 Task: Create List Mentoring in Board Data Analytics Software to Workspace Corporate Finance. Create List Coaching in Board Crisis Planning to Workspace Corporate Finance. Create List Training and Development in Board Sales Funnel Optimization and Conversion Rate Analysis to Workspace Corporate Finance
Action: Mouse moved to (52, 286)
Screenshot: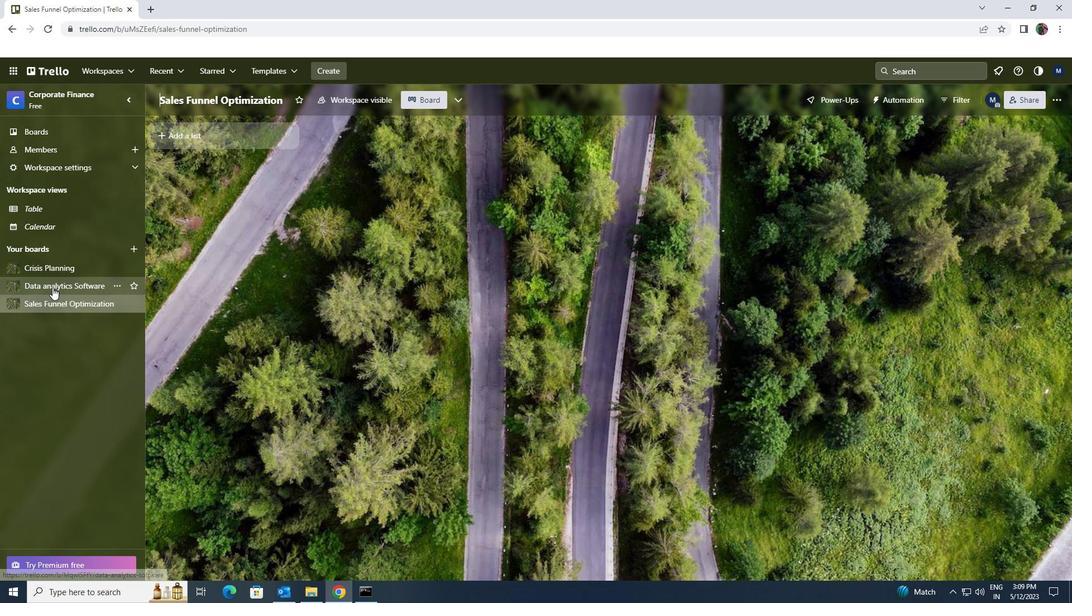 
Action: Mouse pressed left at (52, 286)
Screenshot: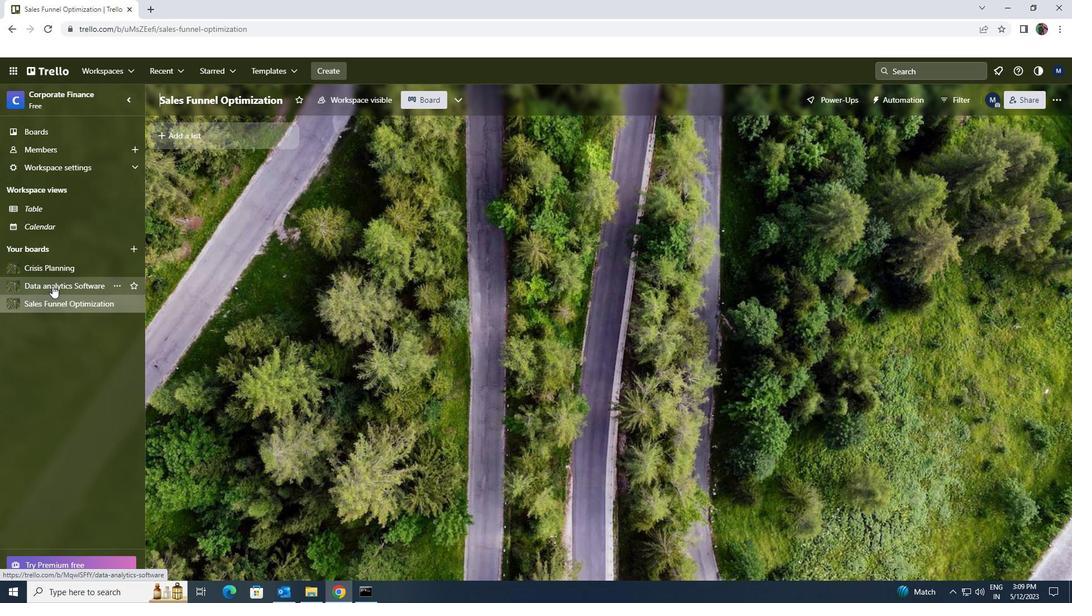
Action: Mouse moved to (192, 139)
Screenshot: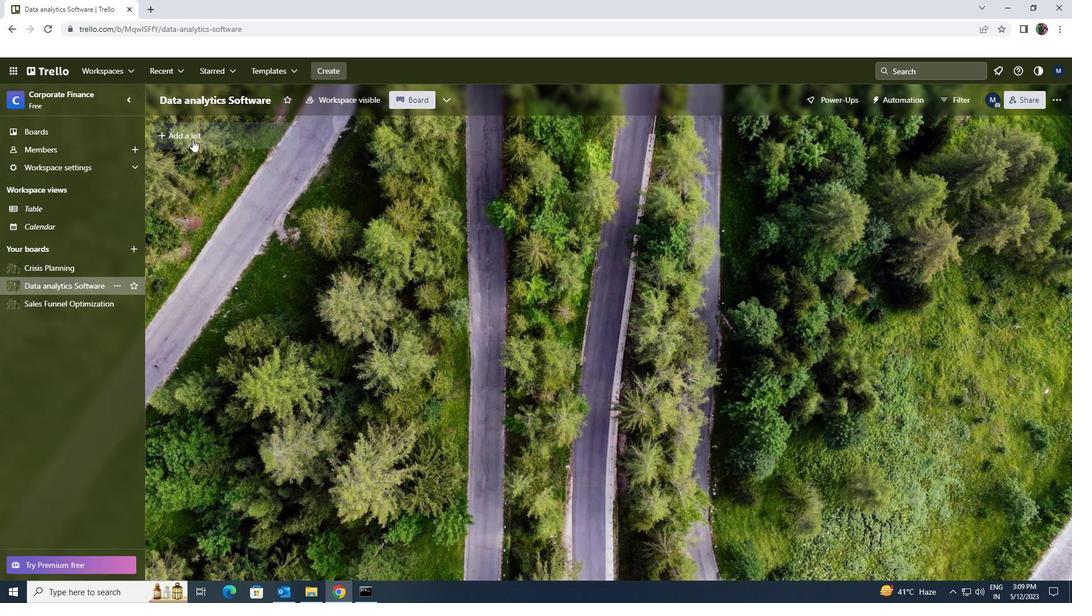 
Action: Mouse pressed left at (192, 139)
Screenshot: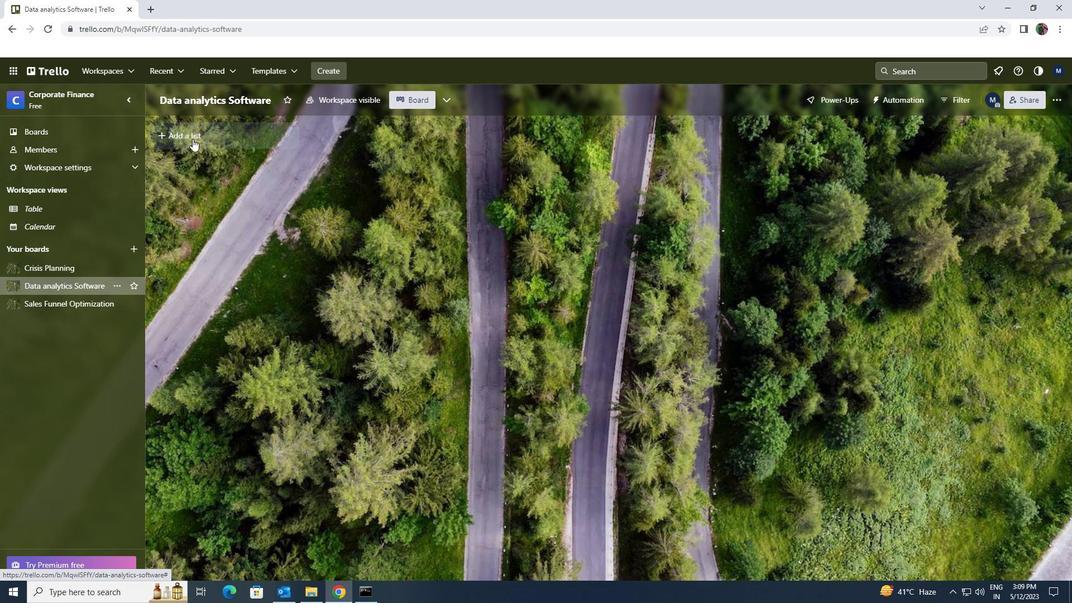 
Action: Key pressed <Key.shift>MENTORING
Screenshot: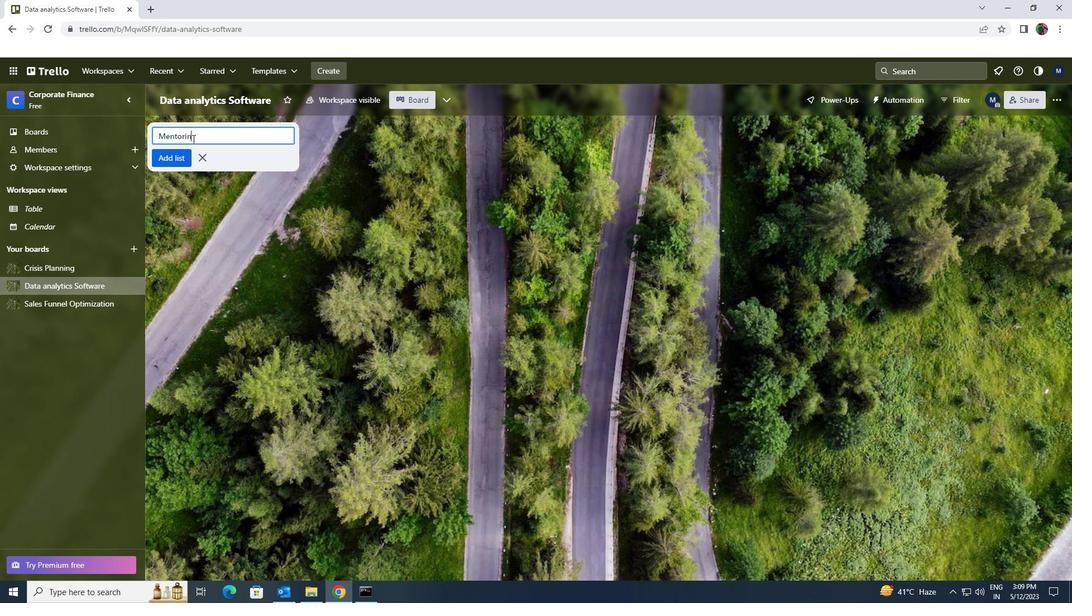 
Action: Mouse moved to (175, 157)
Screenshot: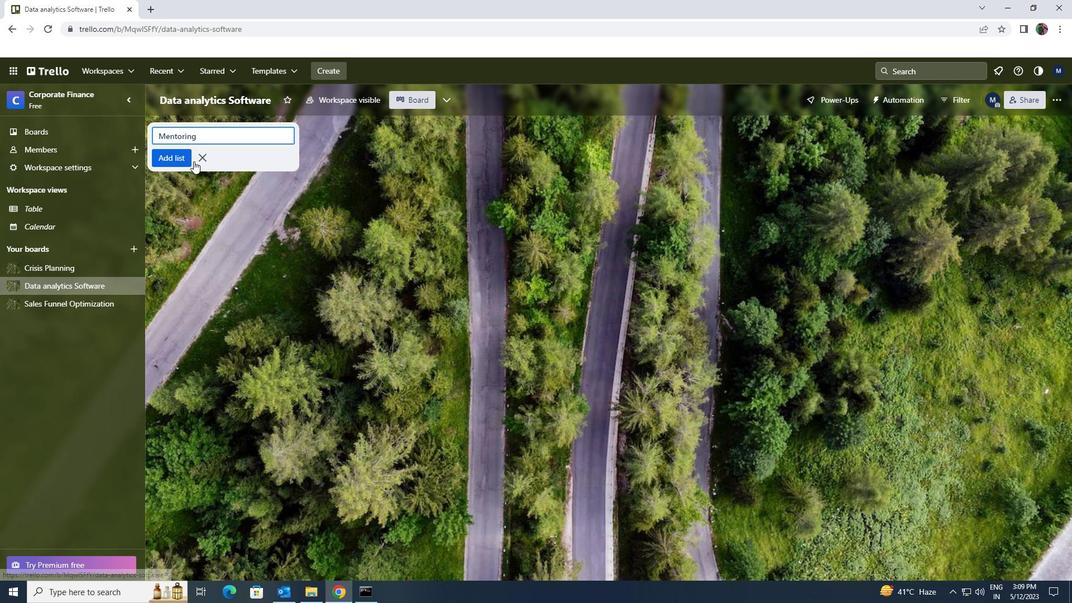 
Action: Mouse pressed left at (175, 157)
Screenshot: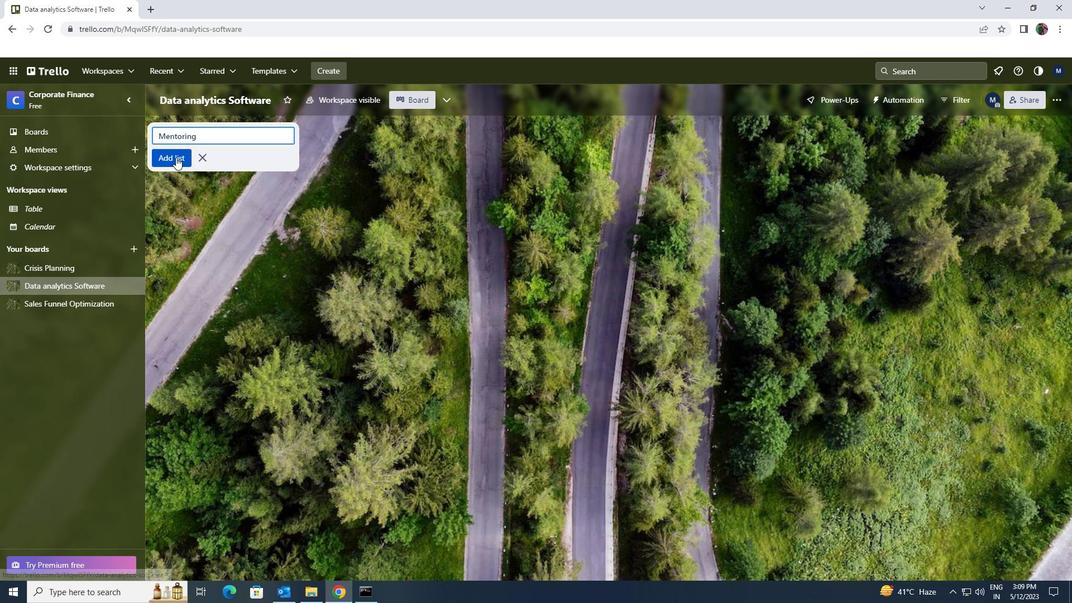 
Action: Mouse moved to (73, 270)
Screenshot: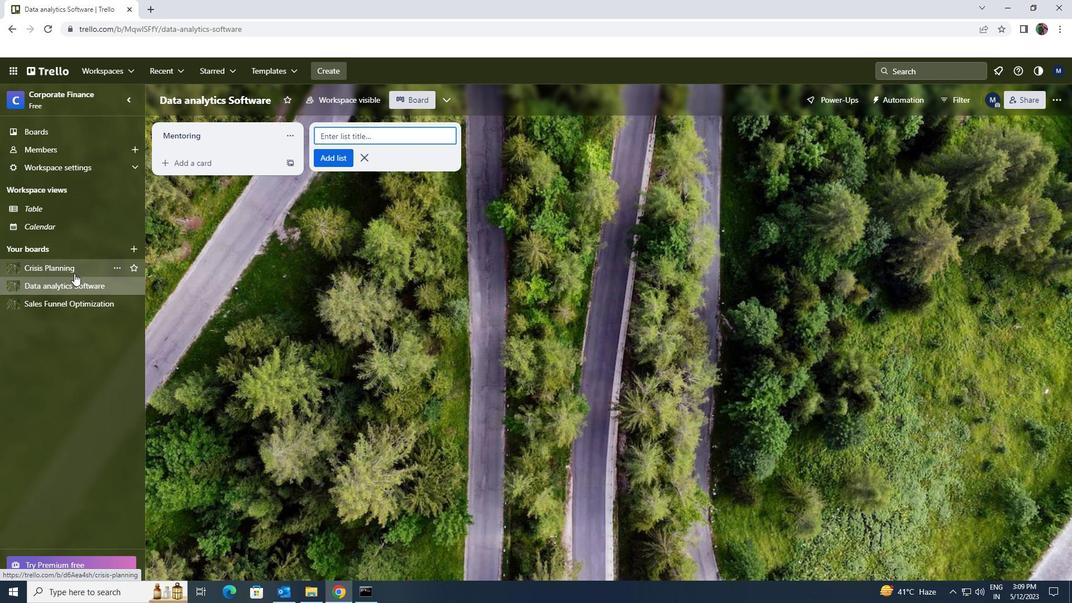 
Action: Mouse pressed left at (73, 270)
Screenshot: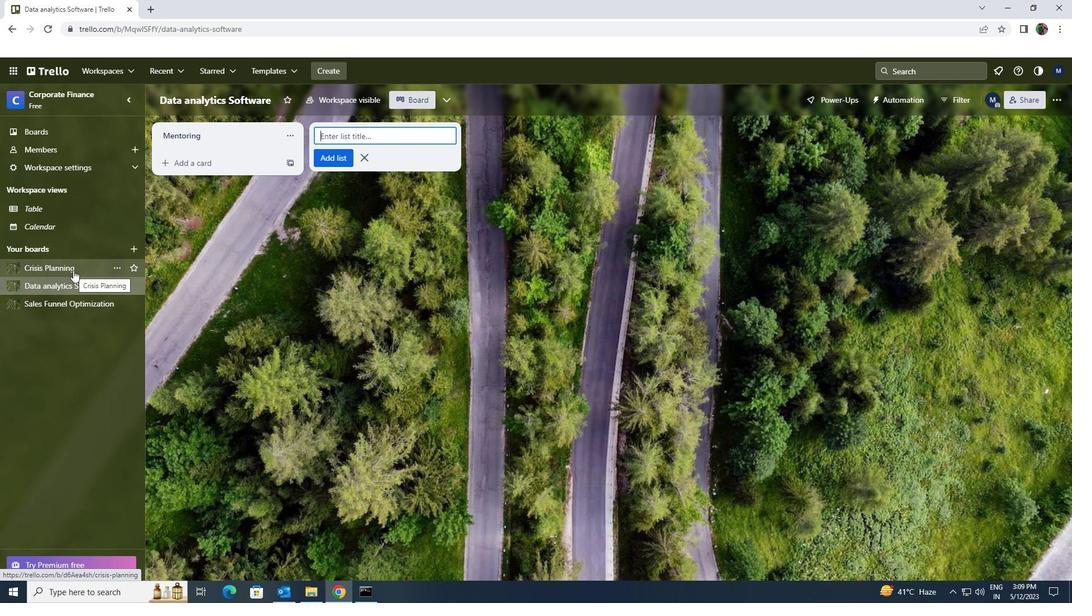 
Action: Mouse moved to (165, 137)
Screenshot: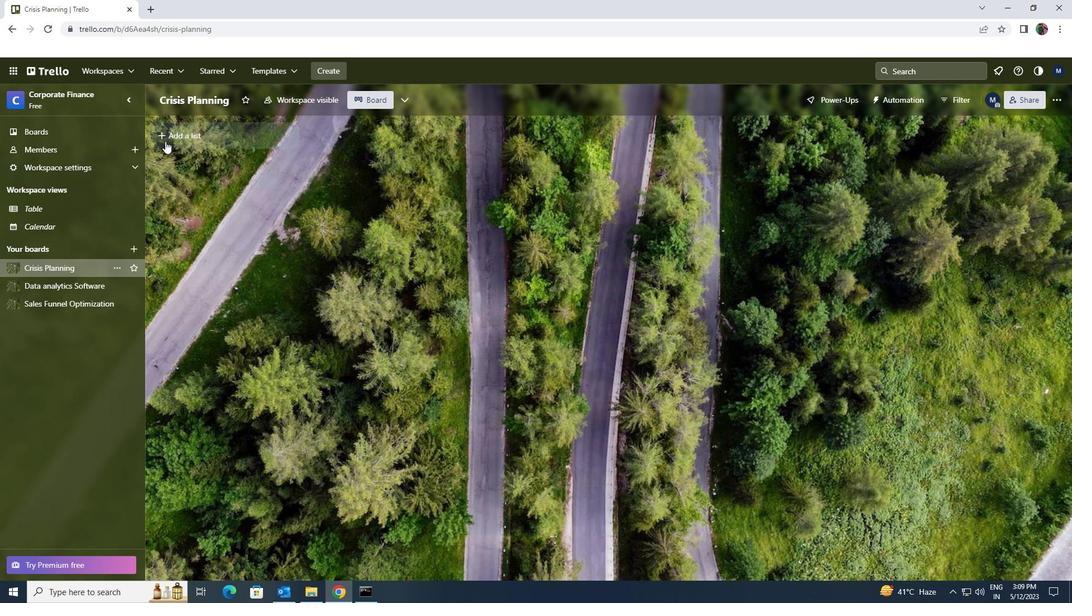 
Action: Mouse pressed left at (165, 137)
Screenshot: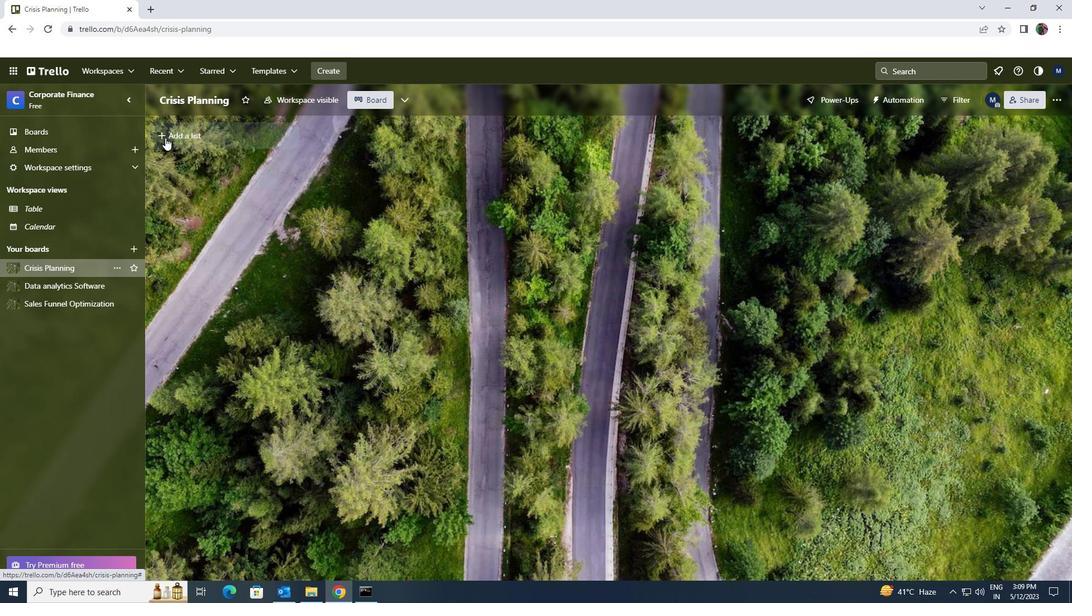
Action: Key pressed <Key.shift>COACHING
Screenshot: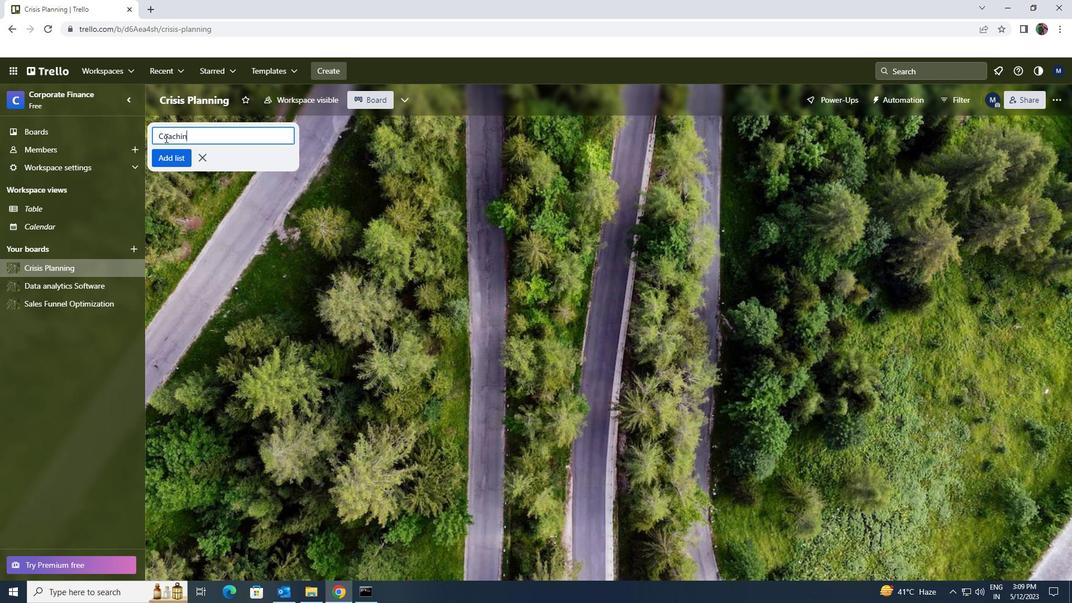 
Action: Mouse moved to (168, 150)
Screenshot: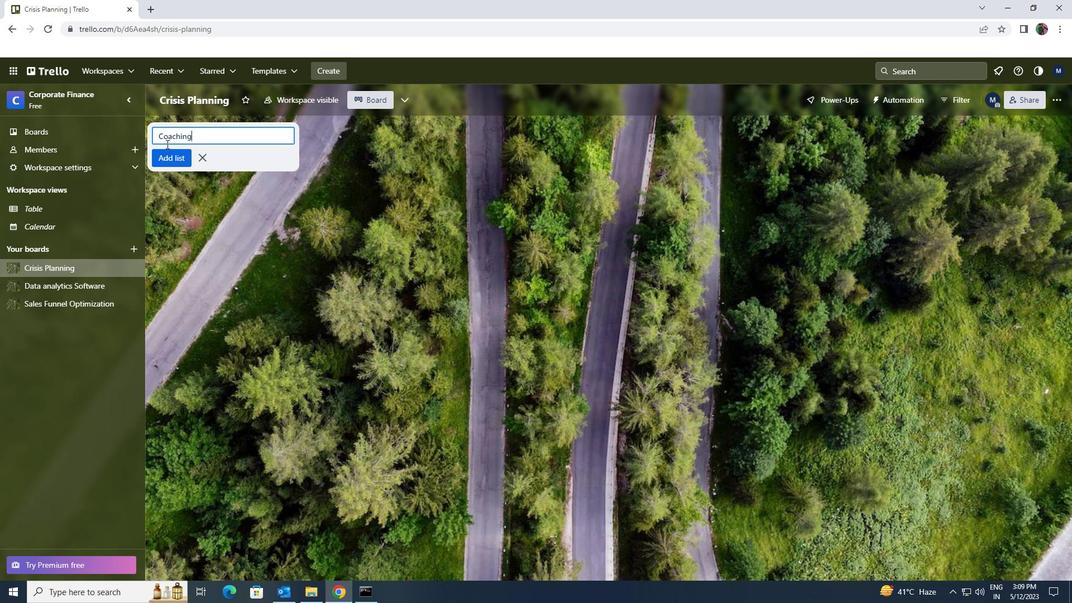 
Action: Mouse pressed left at (168, 150)
Screenshot: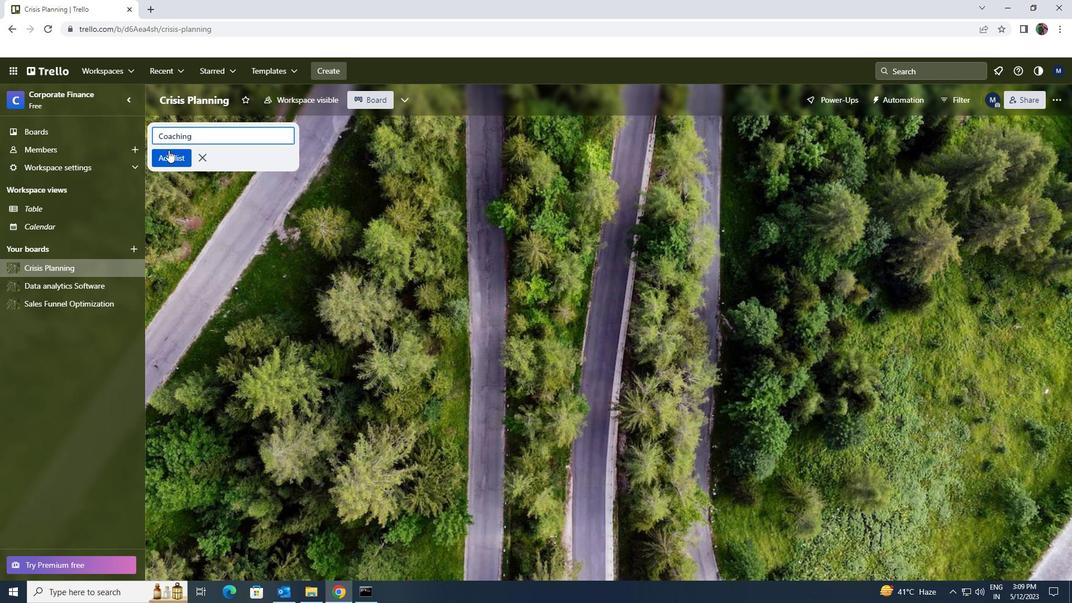 
Action: Mouse moved to (87, 307)
Screenshot: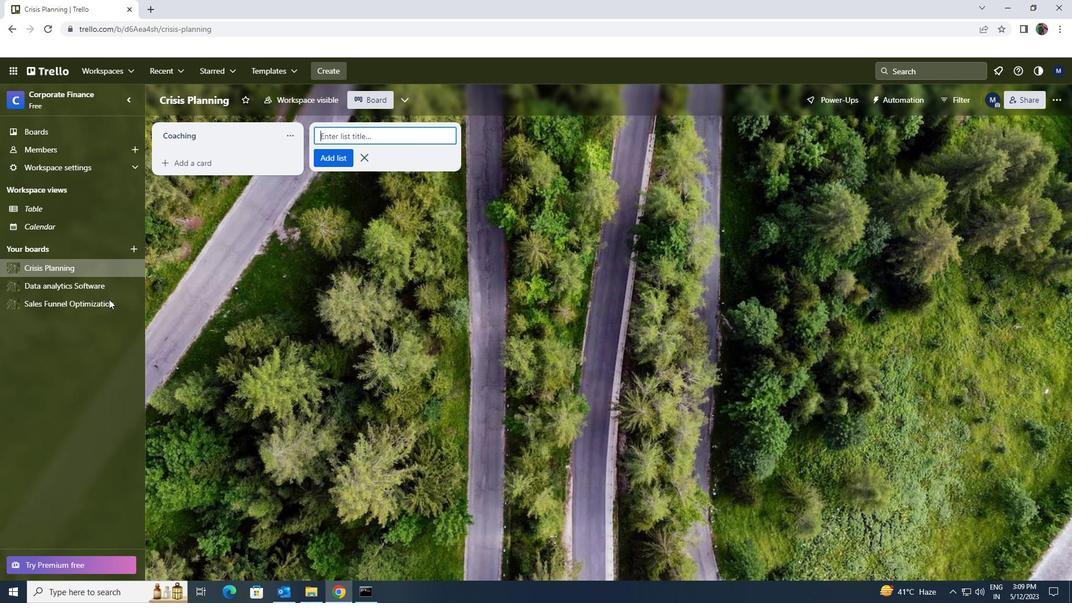 
Action: Mouse pressed left at (87, 307)
Screenshot: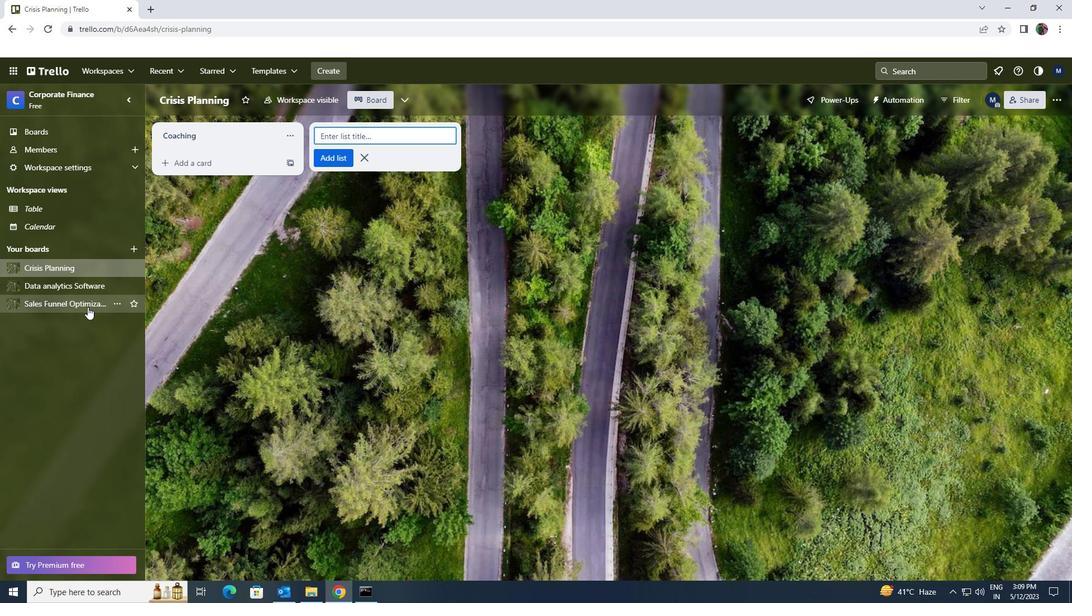 
Action: Mouse moved to (174, 133)
Screenshot: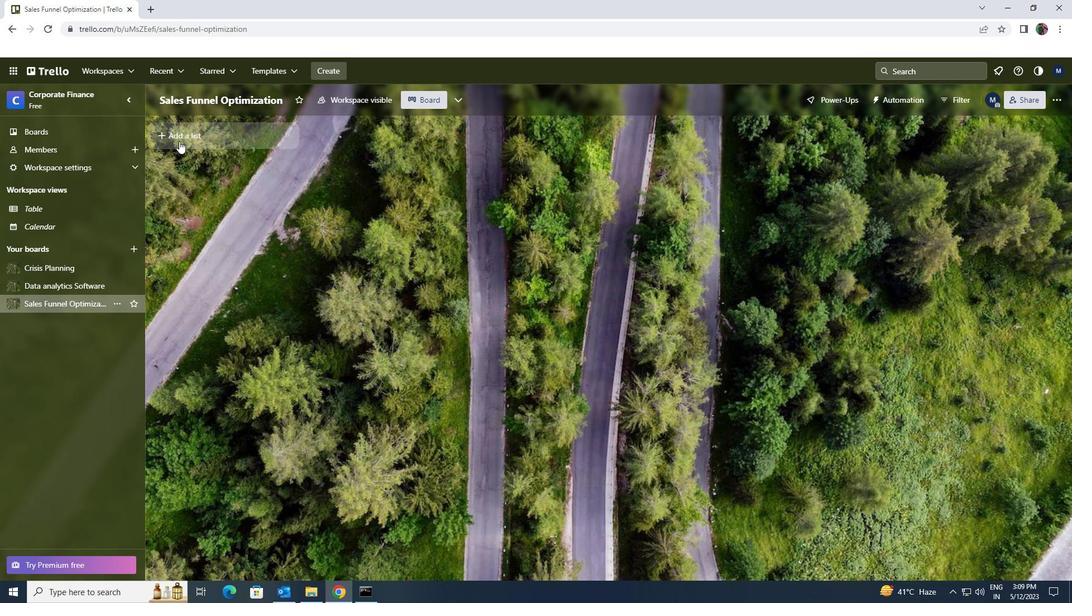 
Action: Mouse pressed left at (174, 133)
Screenshot: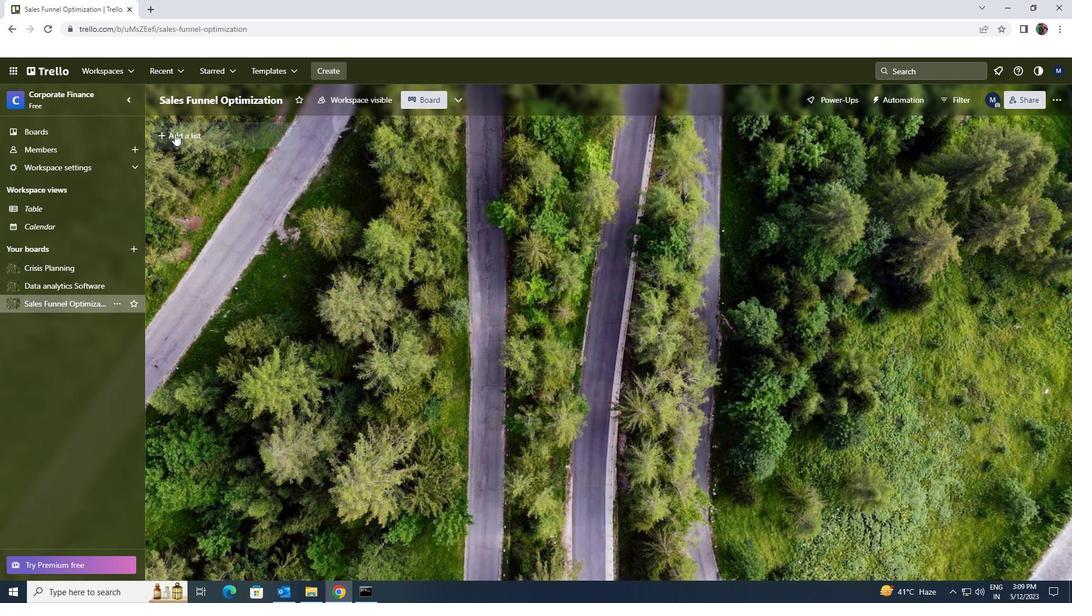 
Action: Key pressed <Key.shift><Key.shift><Key.shift><Key.shift><Key.shift><Key.shift><Key.shift><Key.shift><Key.shift><Key.shift><Key.shift><Key.shift><Key.shift><Key.shift><Key.shift><Key.shift><Key.shift><Key.shift><Key.shift>TRAINING<Key.space>AND<Key.space>DEVELOPMENT
Screenshot: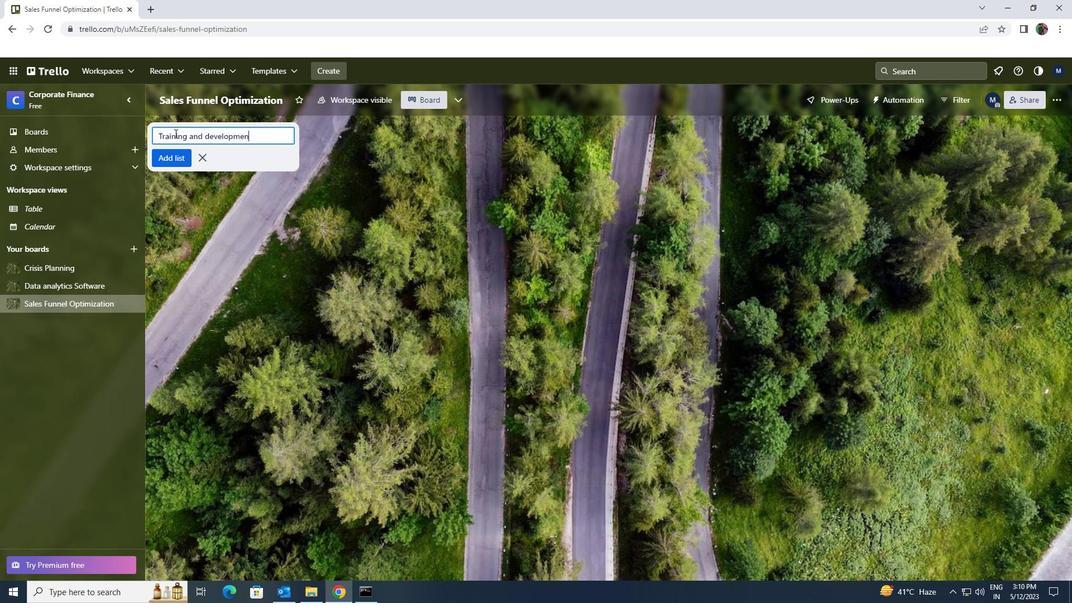 
Action: Mouse moved to (178, 151)
Screenshot: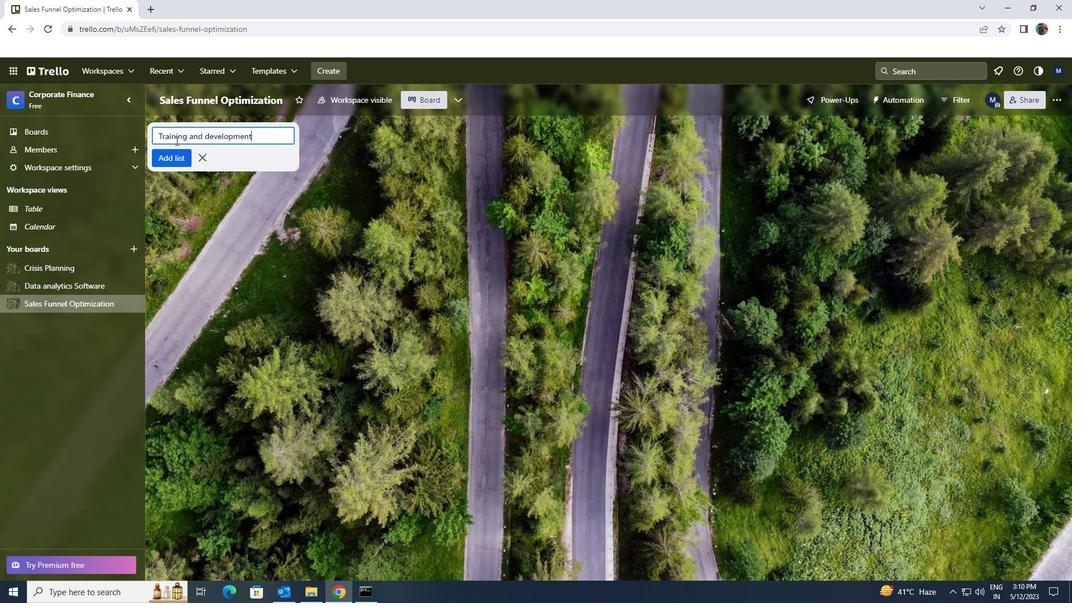 
Action: Mouse pressed left at (178, 151)
Screenshot: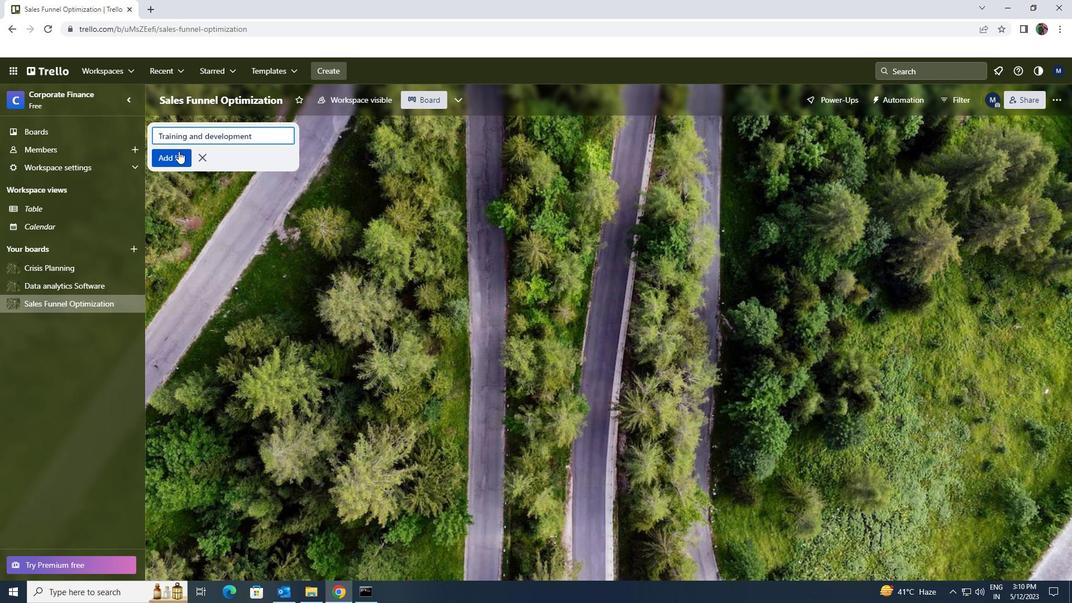 
